 Task: Create a task  Create a new online booking system for a tour operator , assign it to team member softage.3@softage.net in the project AgileNova and update the status of the task to  On Track  , set the priority of the task to High
Action: Mouse moved to (75, 255)
Screenshot: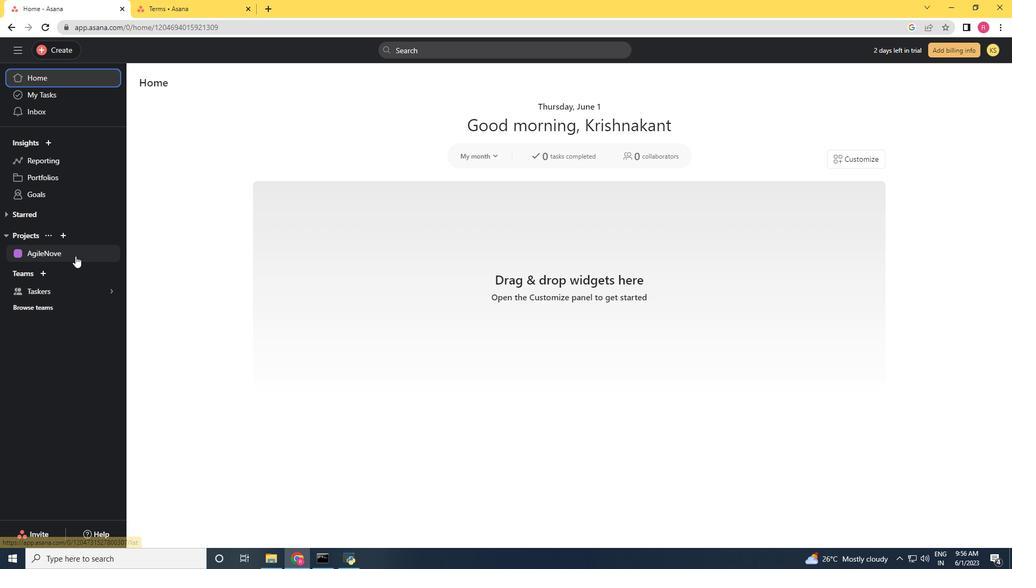
Action: Mouse pressed left at (75, 255)
Screenshot: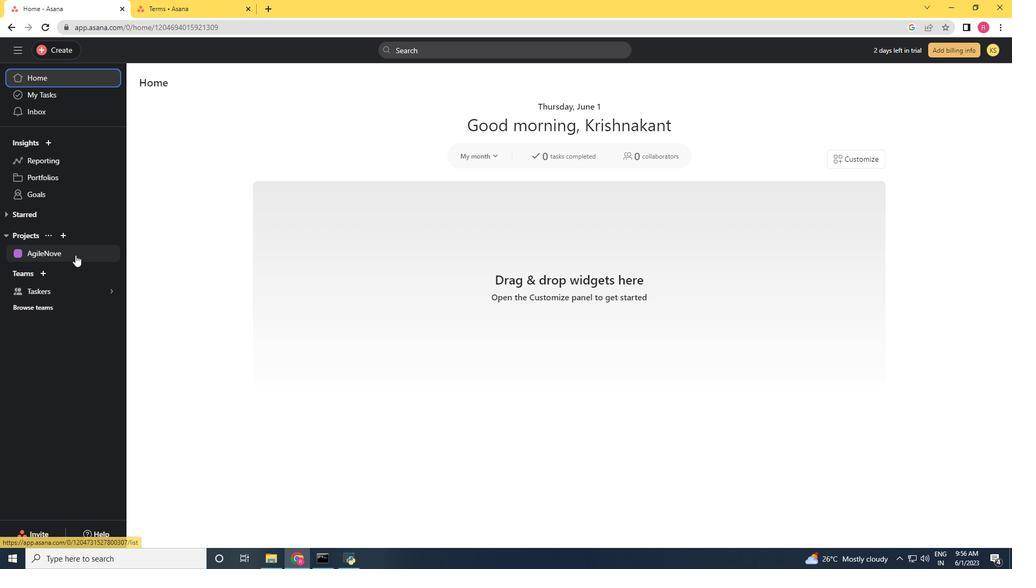 
Action: Mouse moved to (65, 47)
Screenshot: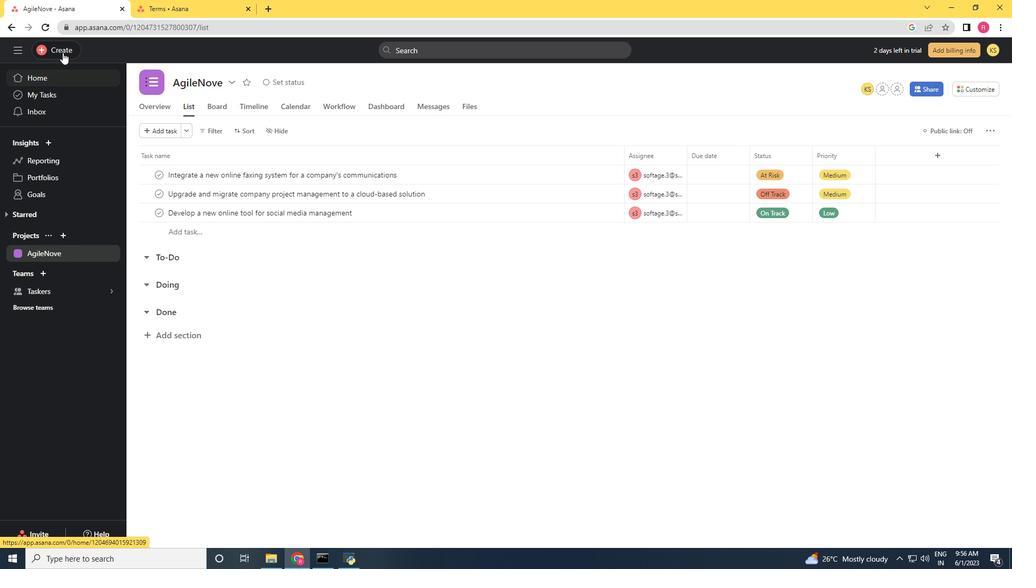 
Action: Mouse pressed left at (65, 47)
Screenshot: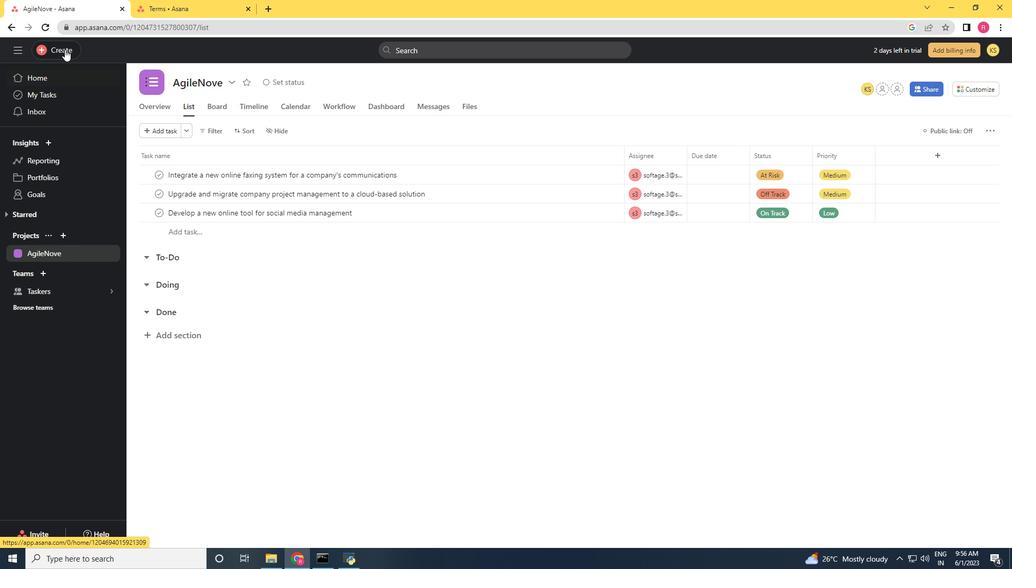 
Action: Mouse moved to (126, 50)
Screenshot: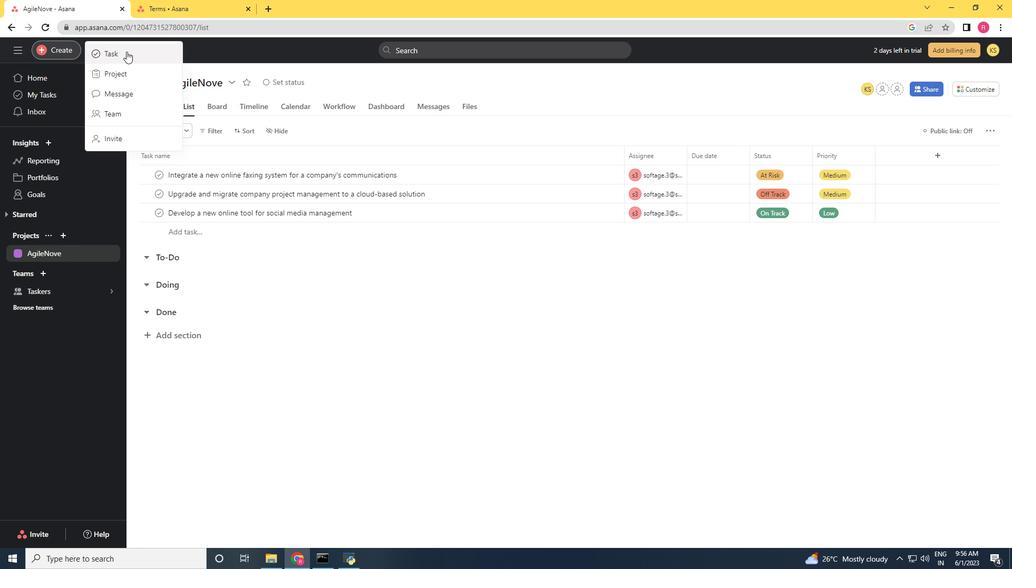 
Action: Mouse pressed left at (126, 50)
Screenshot: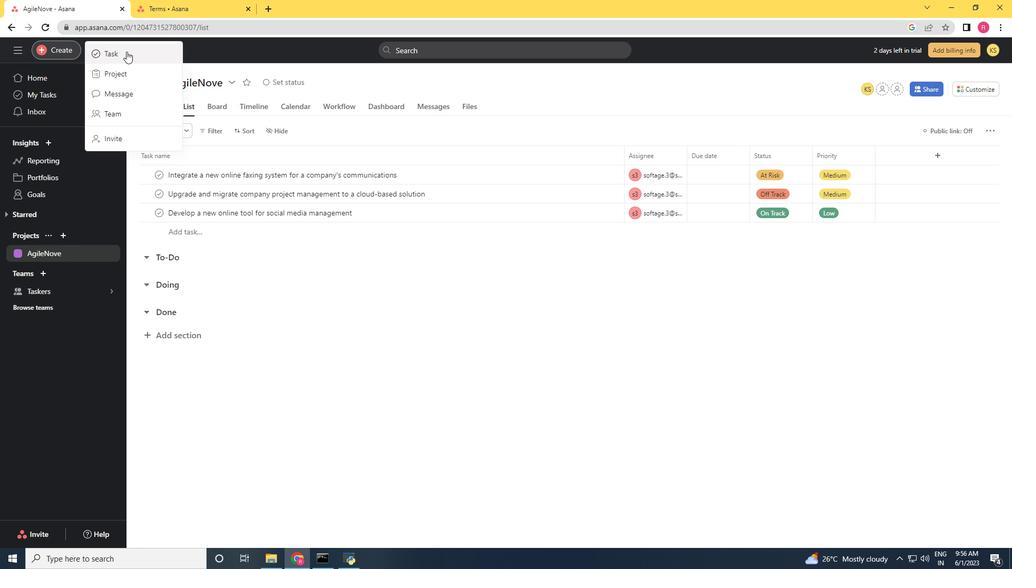 
Action: Mouse moved to (120, 54)
Screenshot: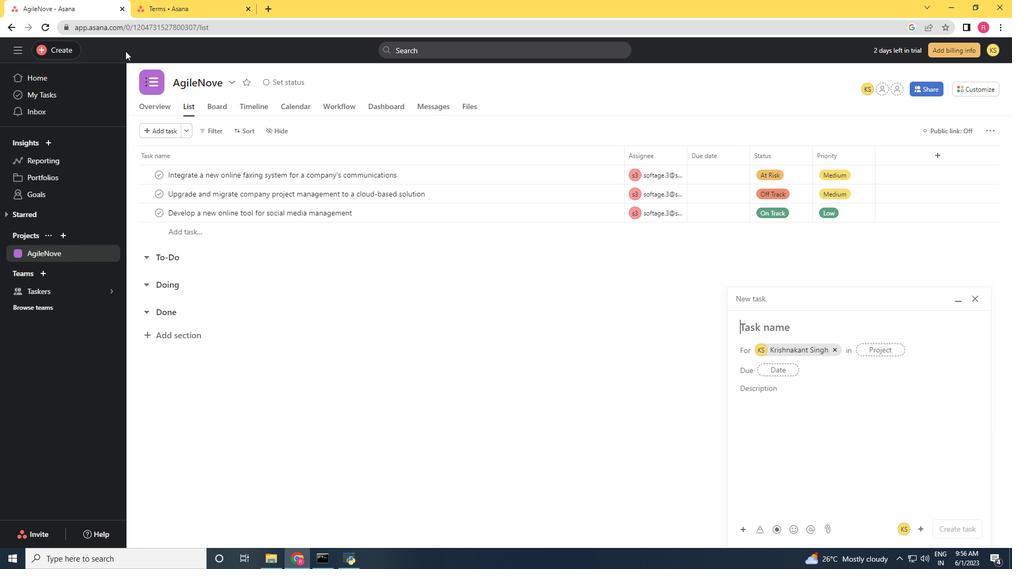 
Action: Key pressed <Key.shift>Create<Key.space>a<Key.space>new<Key.space>online<Key.space>booking<Key.space>system<Key.space>for<Key.space>a<Key.space>tour<Key.space>operator
Screenshot: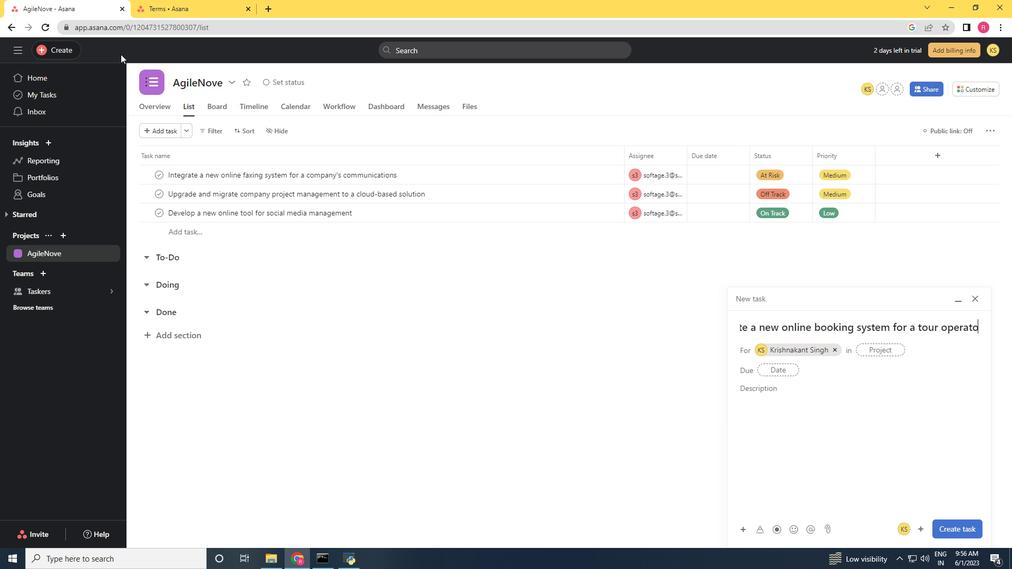
Action: Mouse moved to (834, 345)
Screenshot: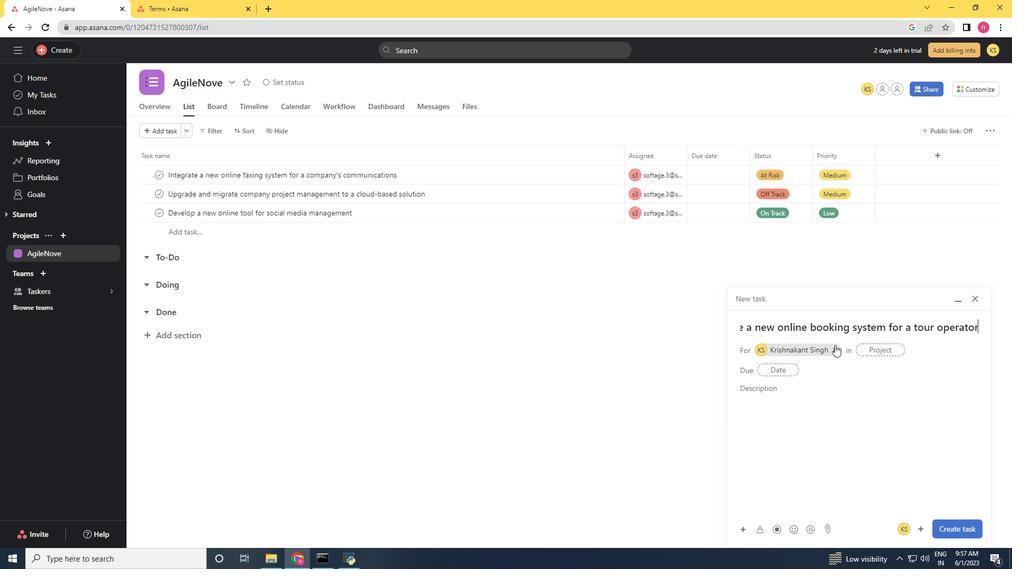
Action: Mouse pressed left at (834, 345)
Screenshot: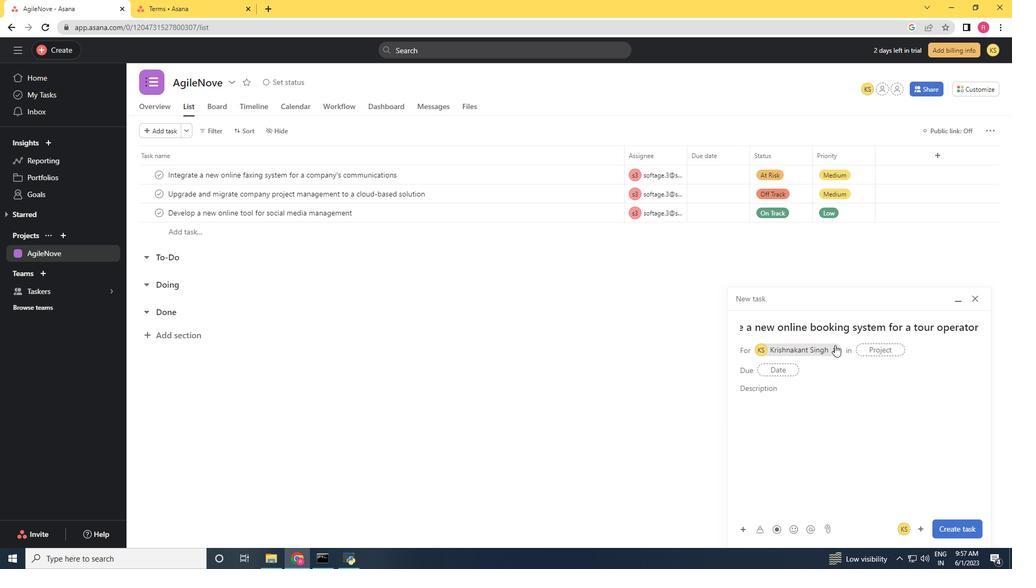 
Action: Mouse moved to (774, 346)
Screenshot: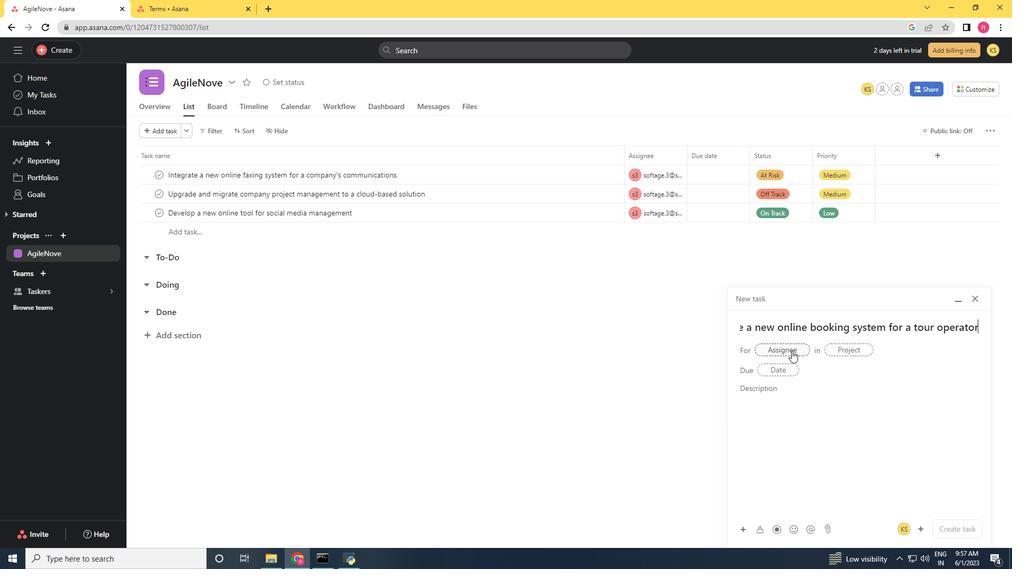 
Action: Mouse pressed left at (774, 346)
Screenshot: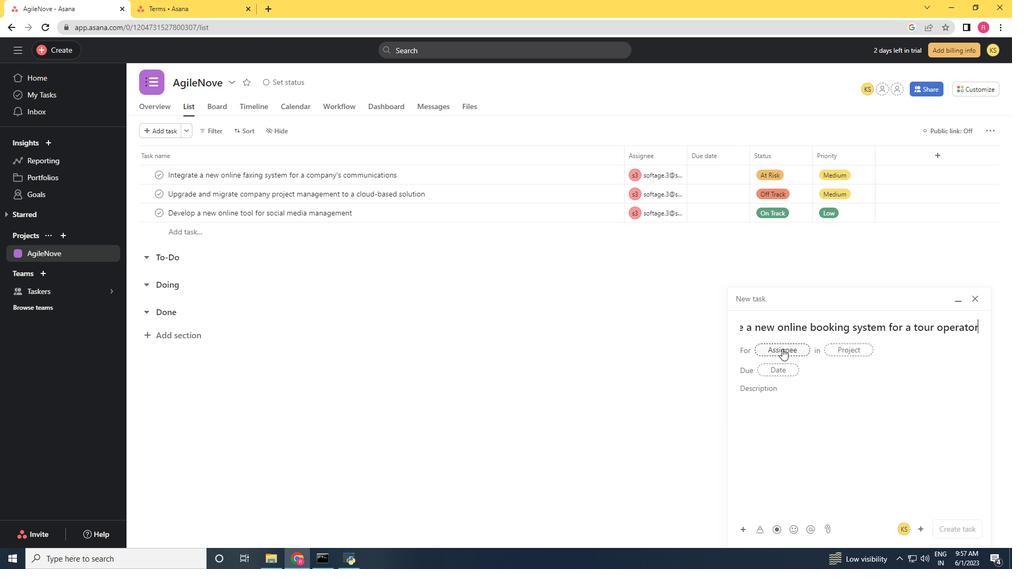 
Action: Key pressed softage.3<Key.shift>@softage.net
Screenshot: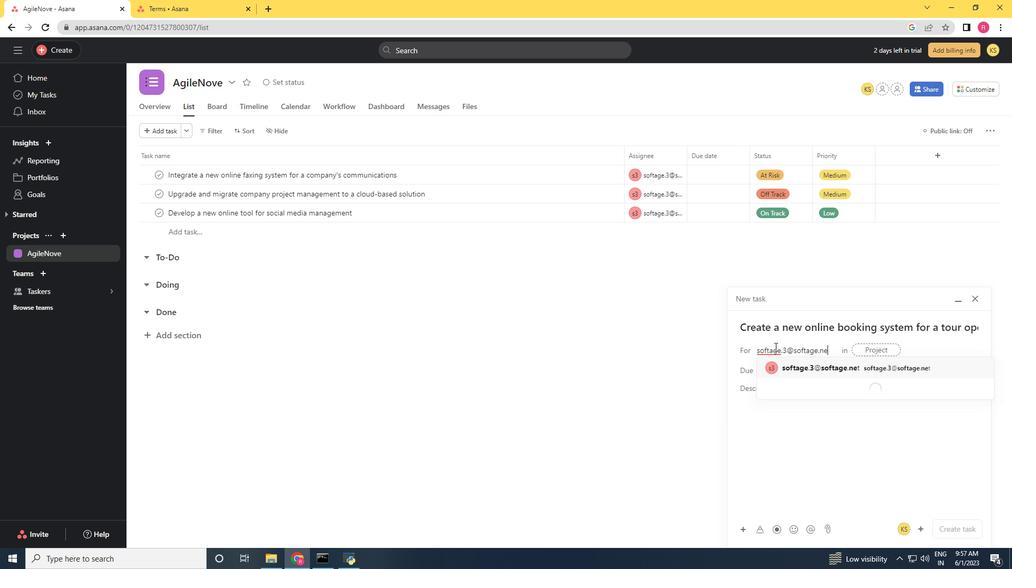 
Action: Mouse moved to (872, 363)
Screenshot: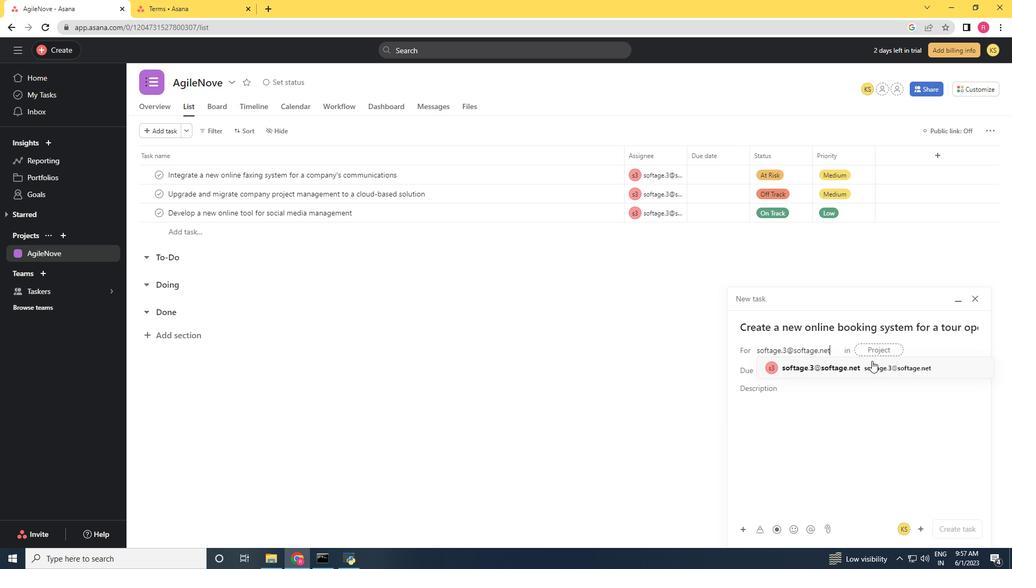 
Action: Mouse pressed left at (872, 363)
Screenshot: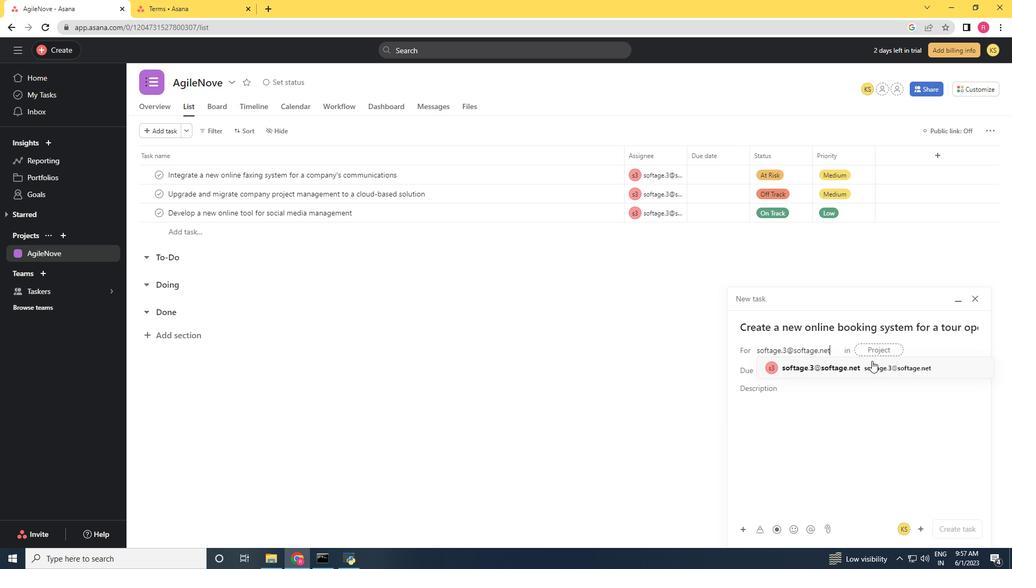
Action: Mouse moved to (709, 383)
Screenshot: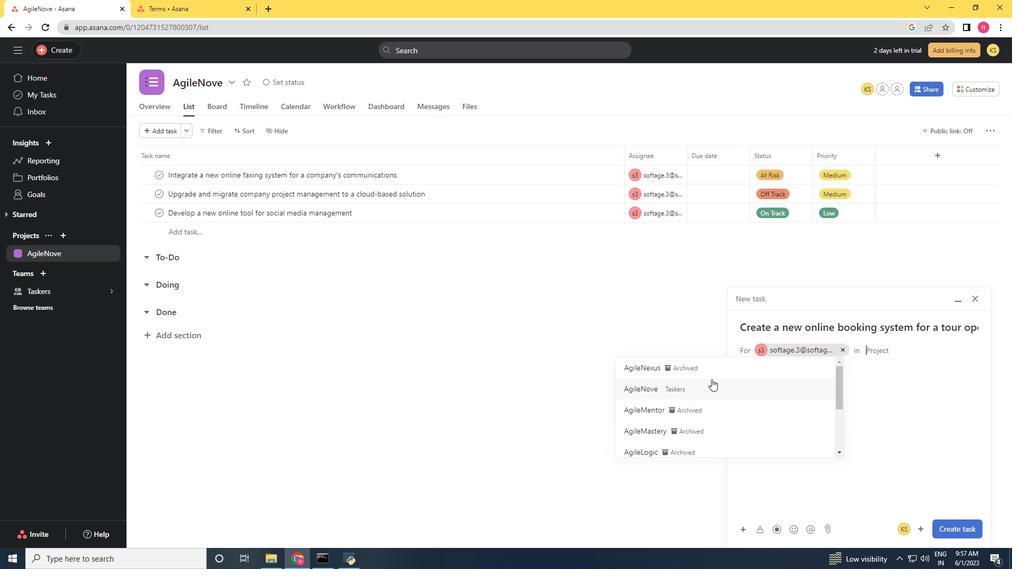 
Action: Mouse pressed left at (709, 383)
Screenshot: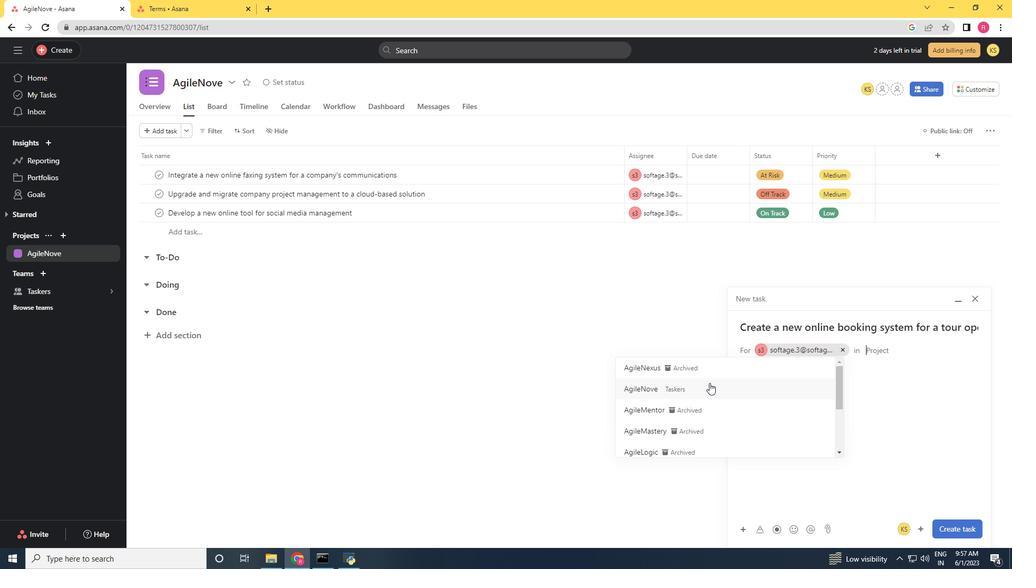 
Action: Mouse moved to (798, 390)
Screenshot: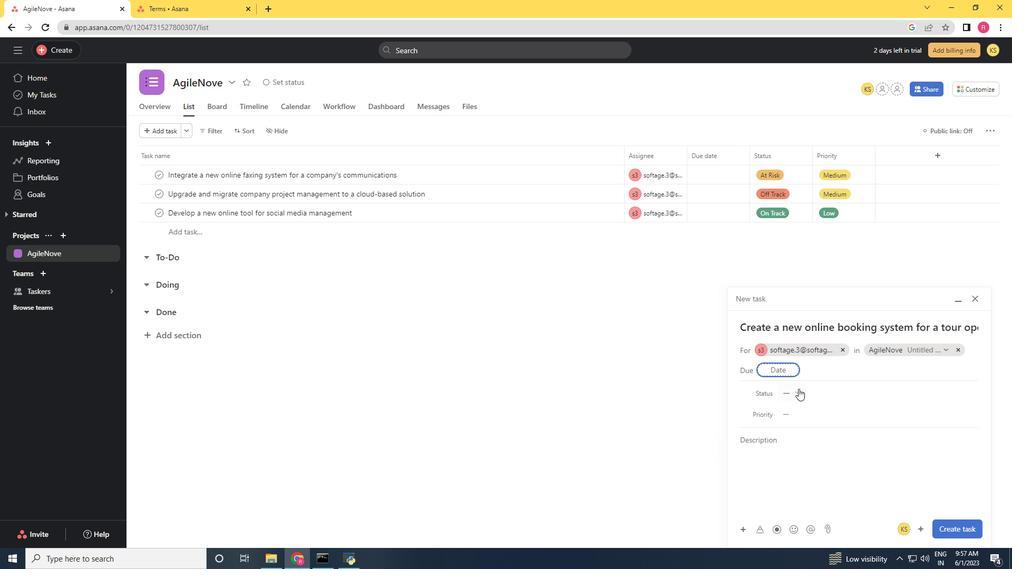 
Action: Mouse pressed left at (798, 390)
Screenshot: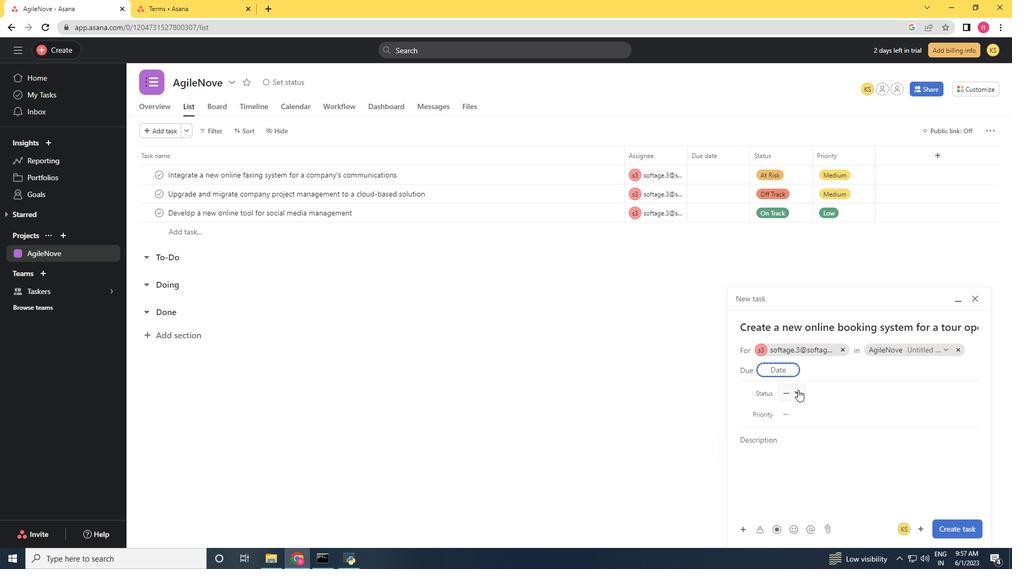 
Action: Mouse moved to (814, 432)
Screenshot: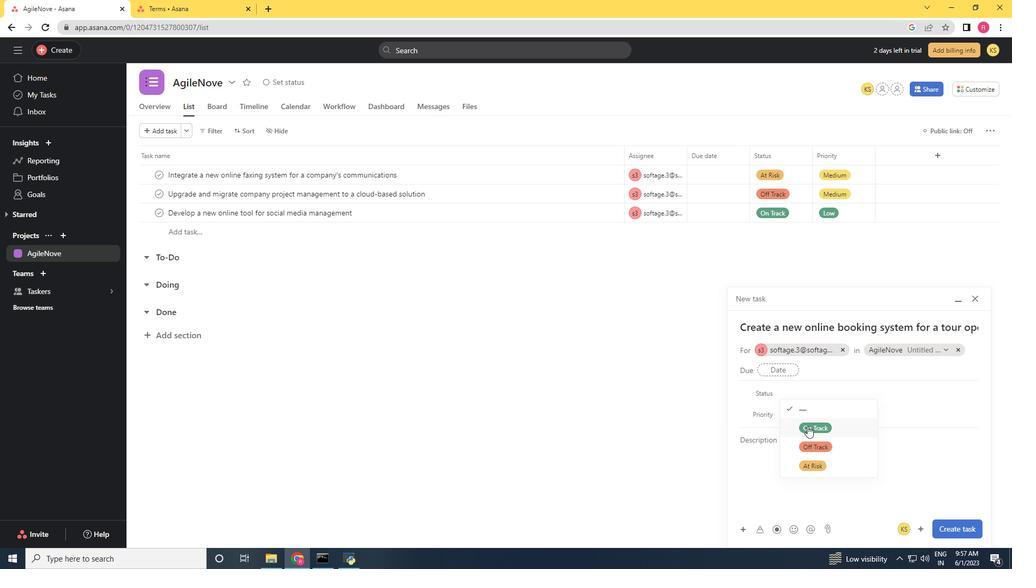 
Action: Mouse pressed left at (814, 432)
Screenshot: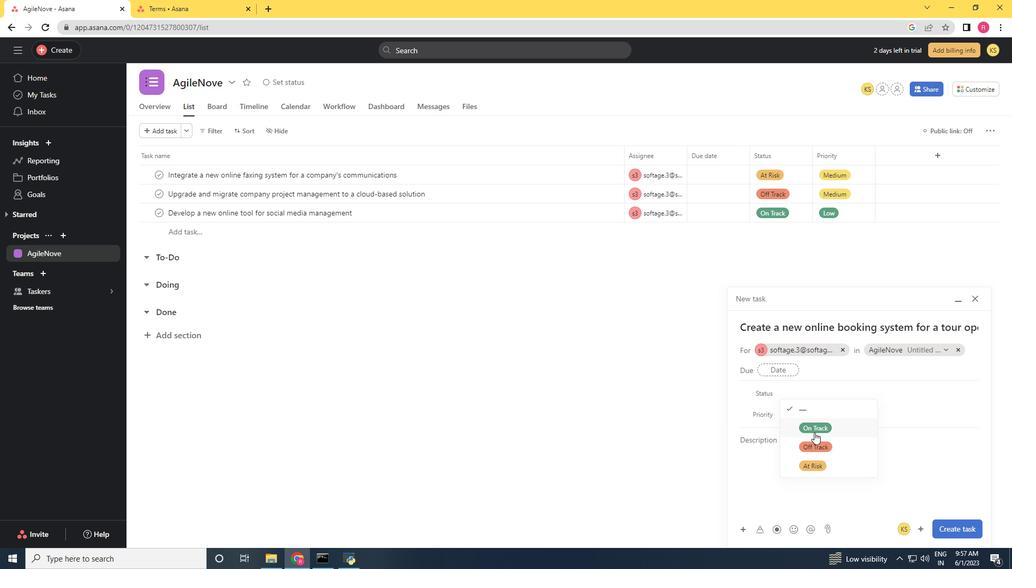 
Action: Mouse moved to (786, 417)
Screenshot: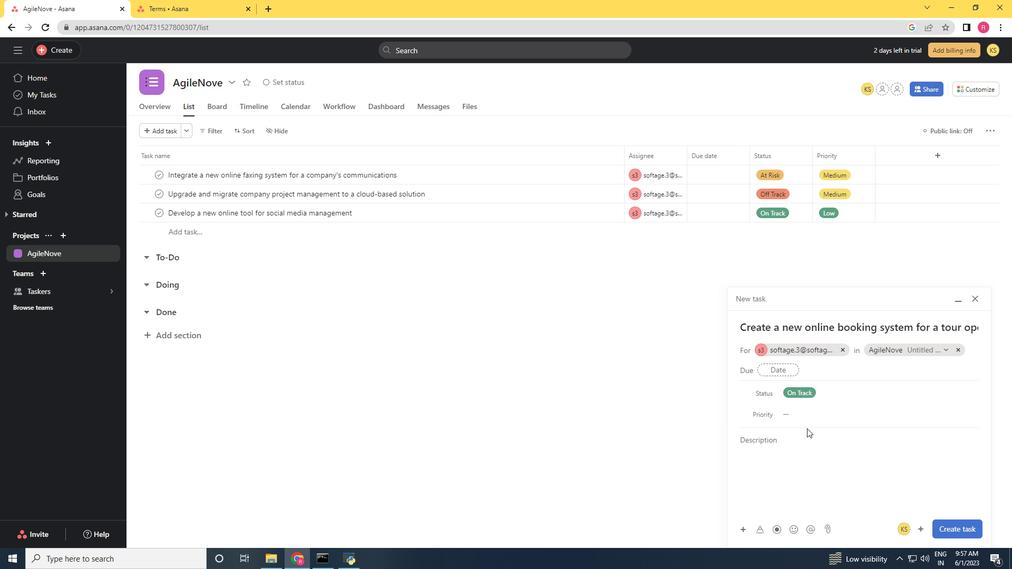 
Action: Mouse pressed left at (786, 417)
Screenshot: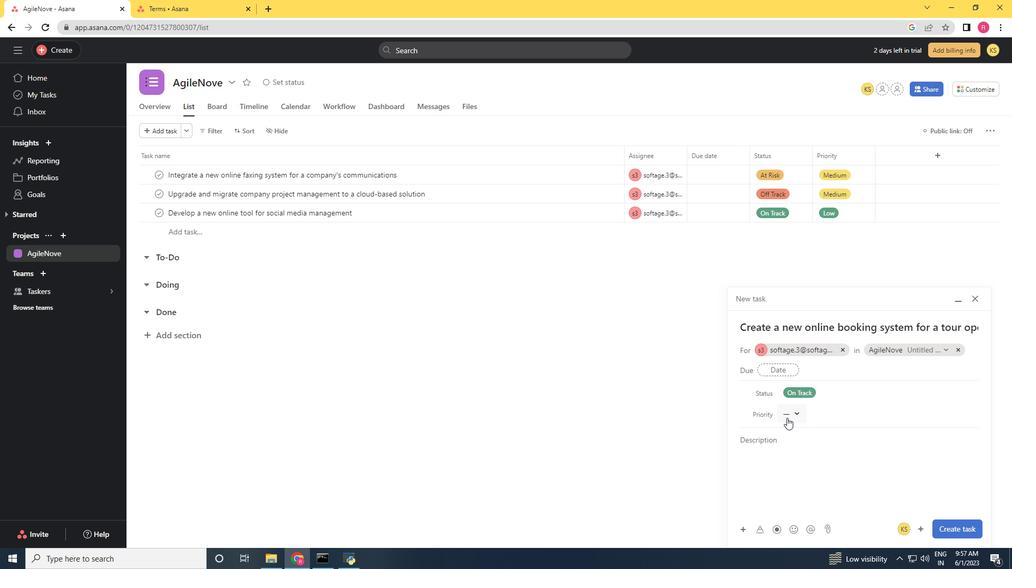 
Action: Mouse moved to (806, 446)
Screenshot: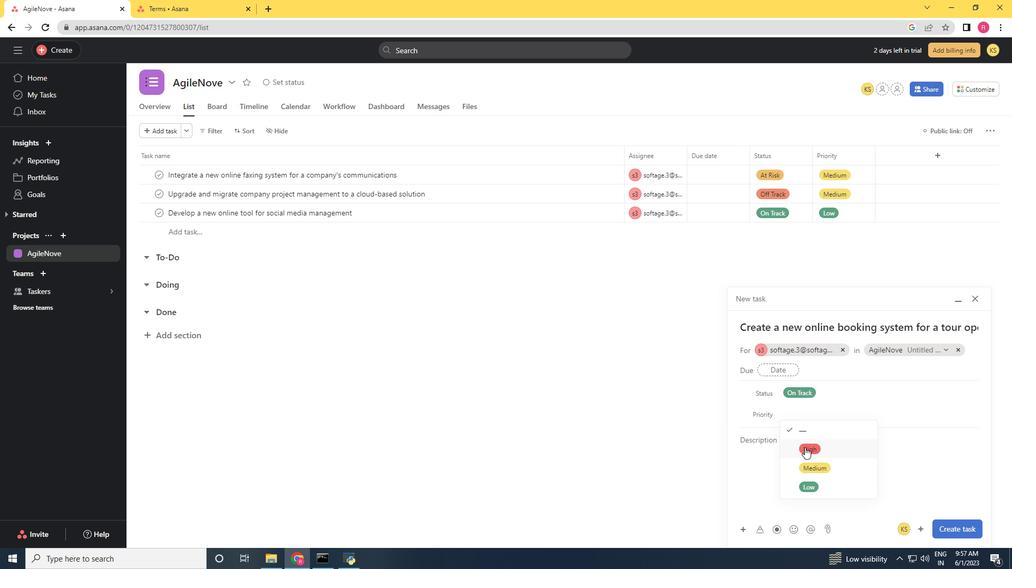 
Action: Mouse pressed left at (806, 446)
Screenshot: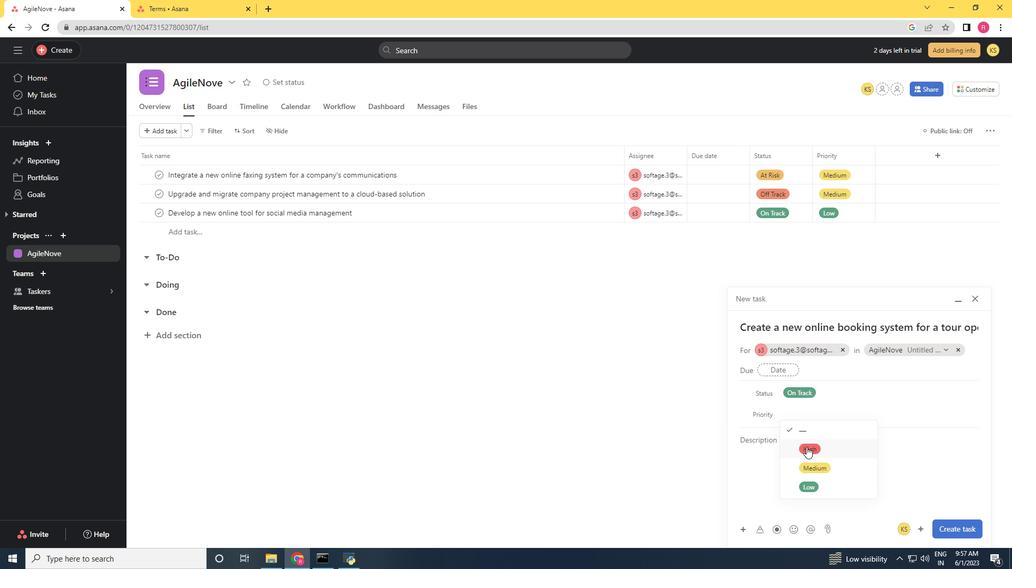 
Action: Mouse moved to (944, 525)
Screenshot: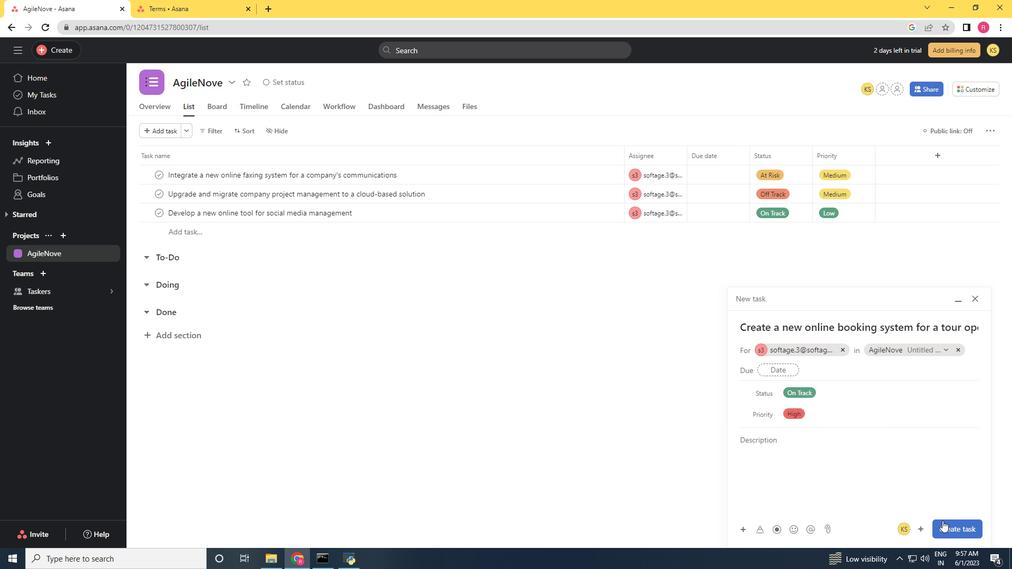 
Action: Mouse pressed left at (944, 525)
Screenshot: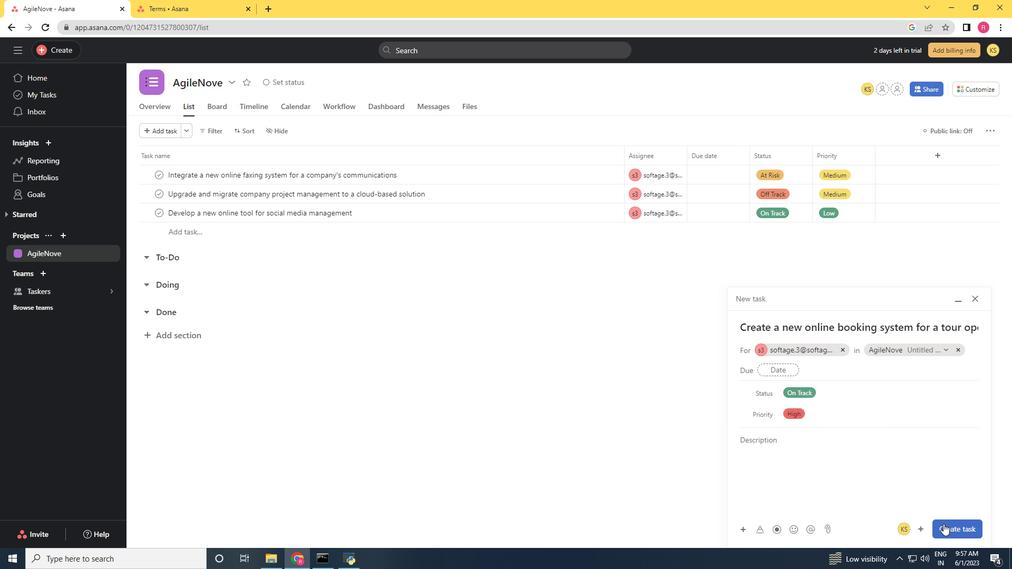 
Action: Mouse moved to (933, 520)
Screenshot: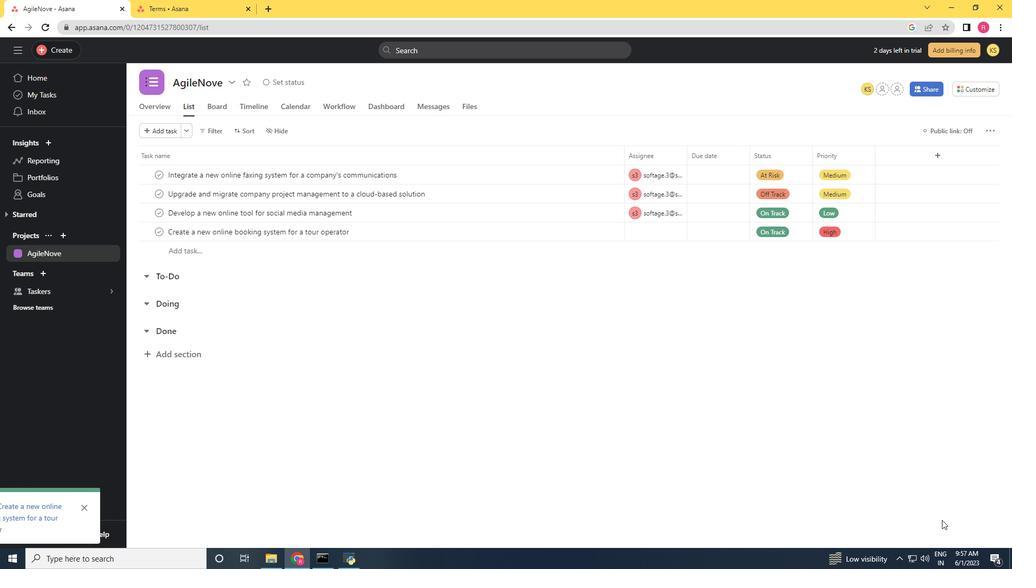 
